 Task: Add start condition ""after previous"".
Action: Mouse moved to (226, 108)
Screenshot: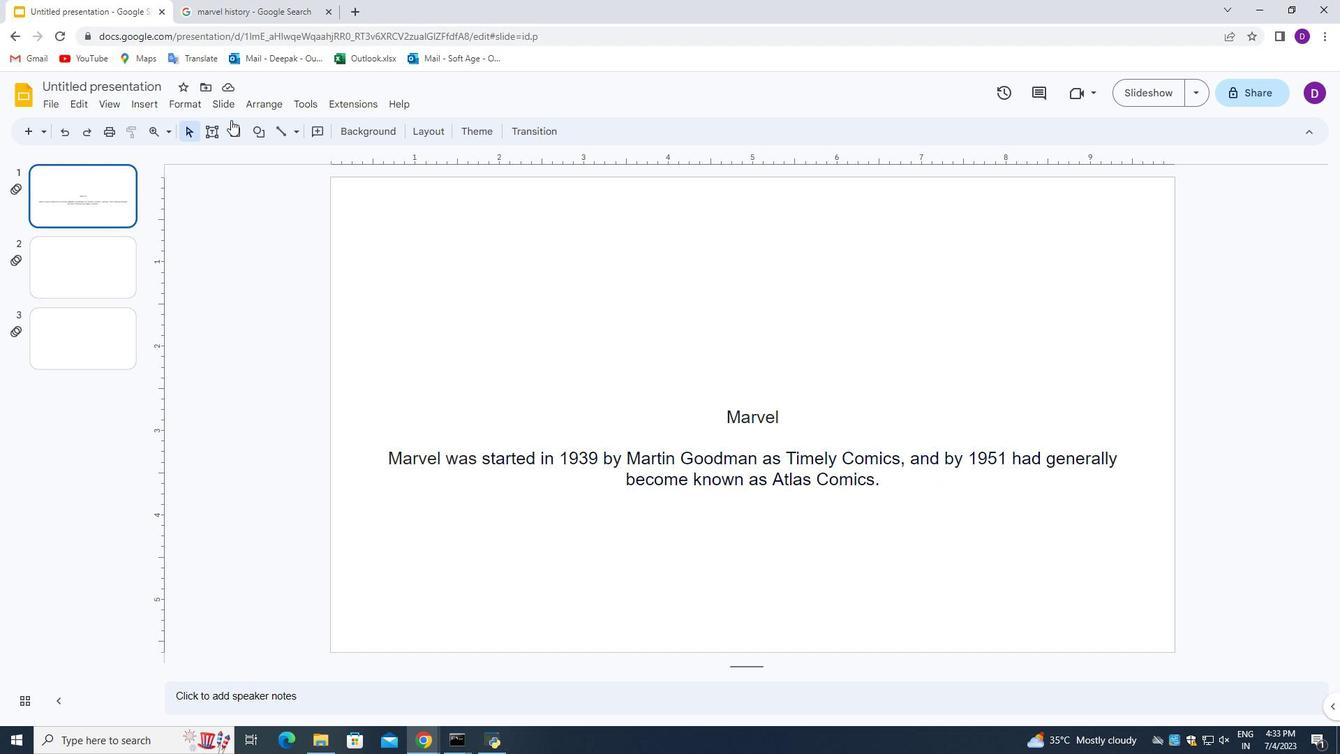 
Action: Mouse pressed left at (226, 108)
Screenshot: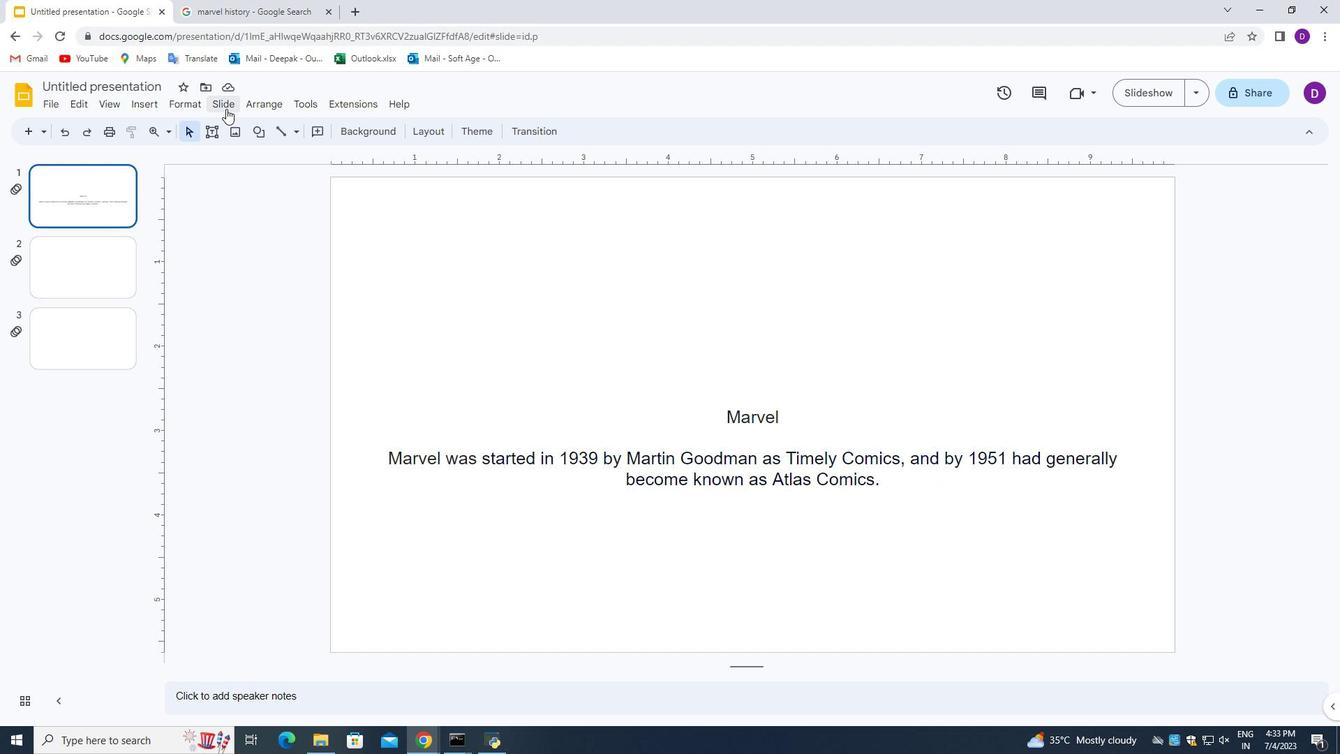 
Action: Mouse moved to (332, 288)
Screenshot: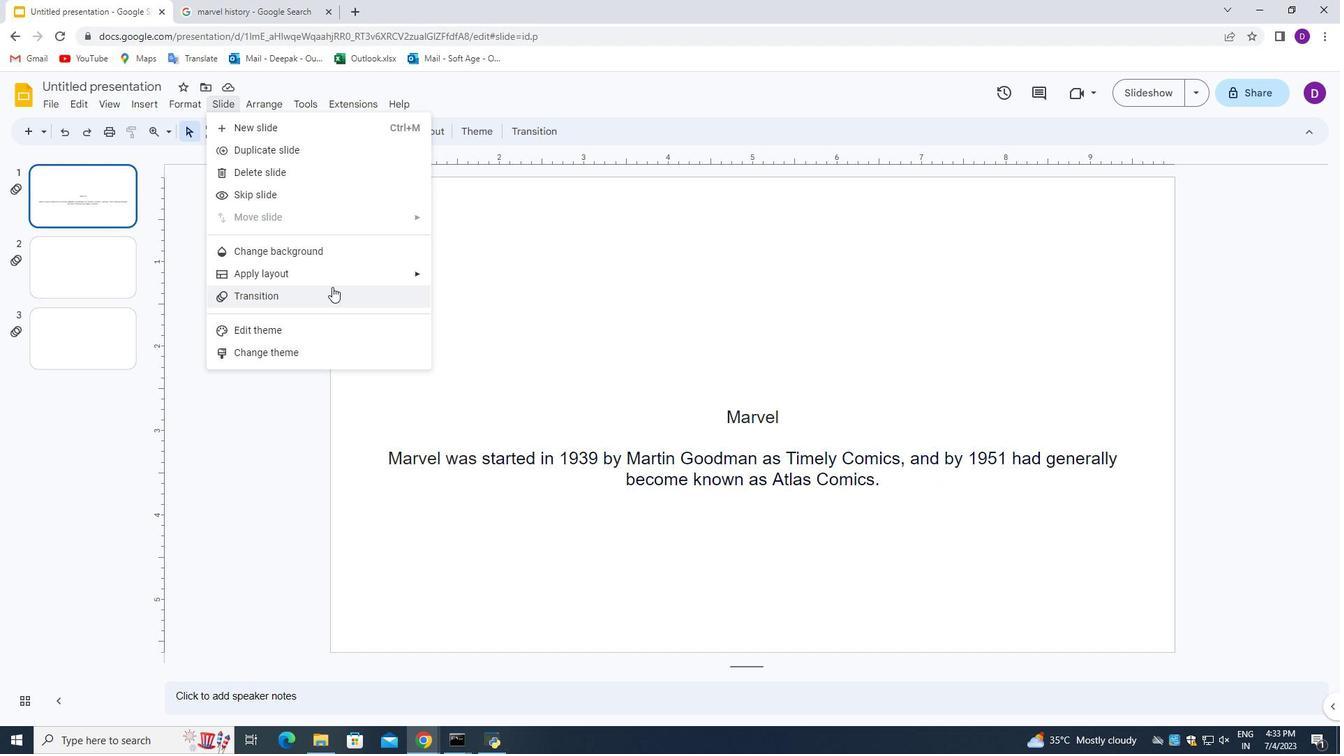 
Action: Mouse pressed left at (332, 288)
Screenshot: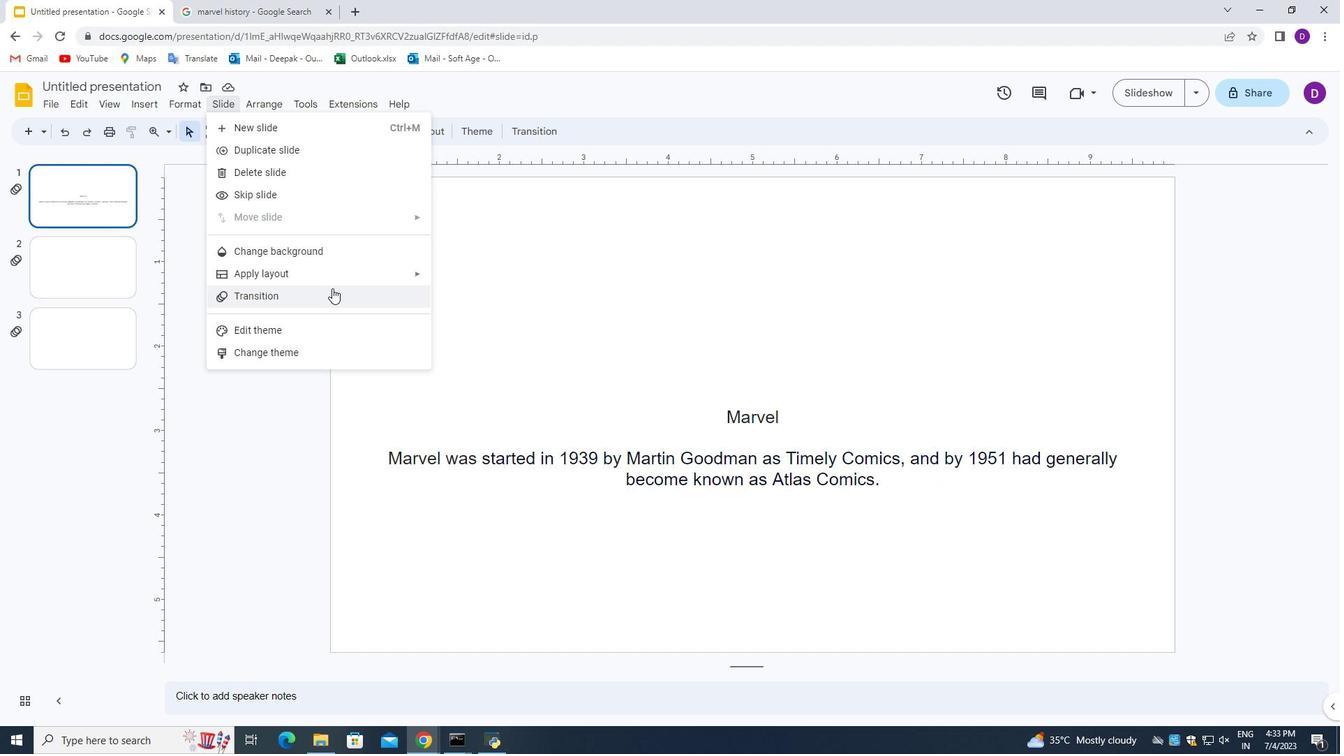 
Action: Mouse moved to (1136, 434)
Screenshot: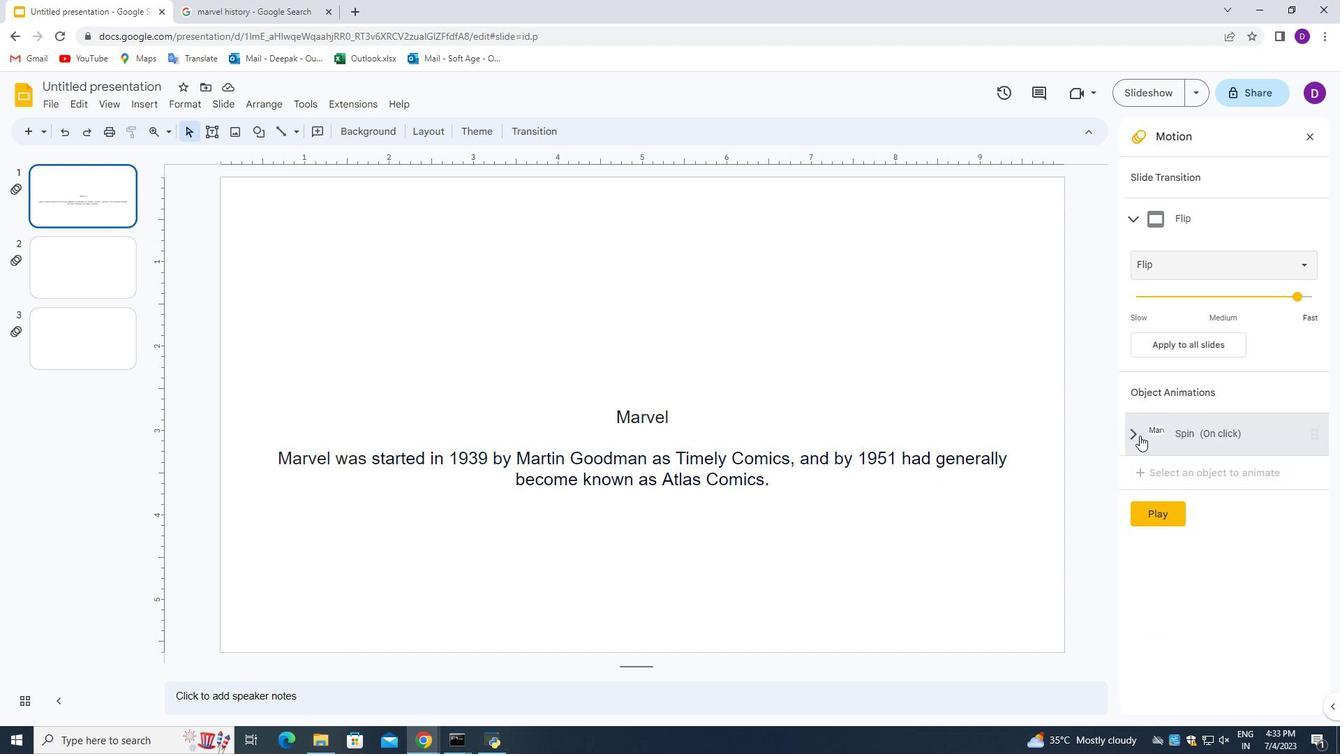 
Action: Mouse pressed left at (1136, 434)
Screenshot: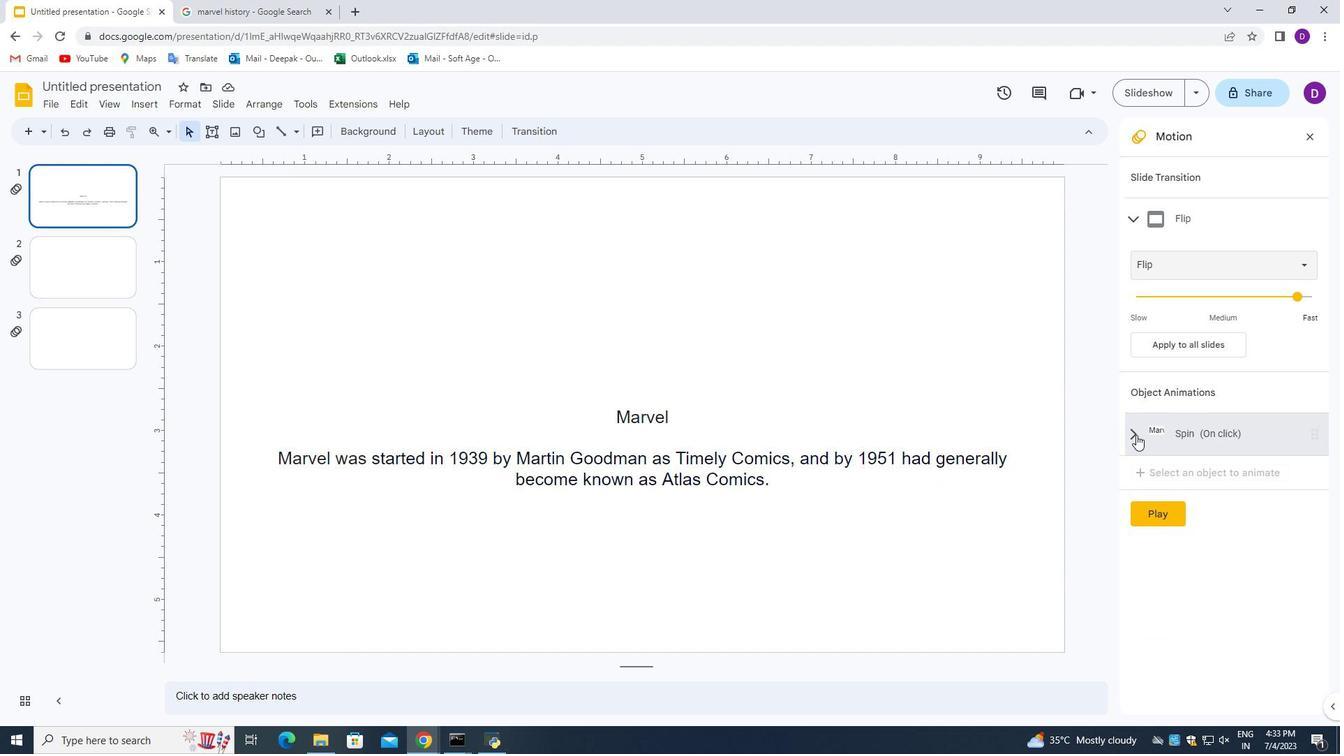 
Action: Mouse moved to (1276, 389)
Screenshot: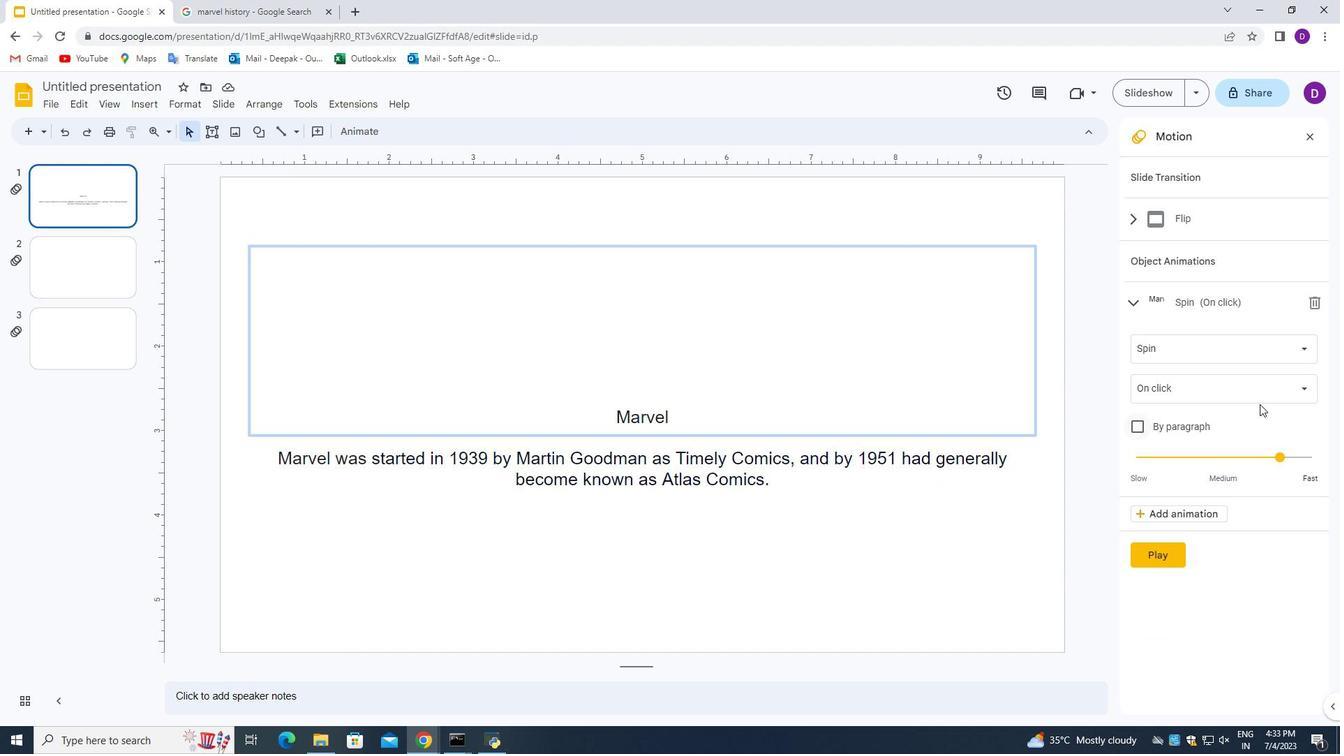 
Action: Mouse pressed left at (1276, 389)
Screenshot: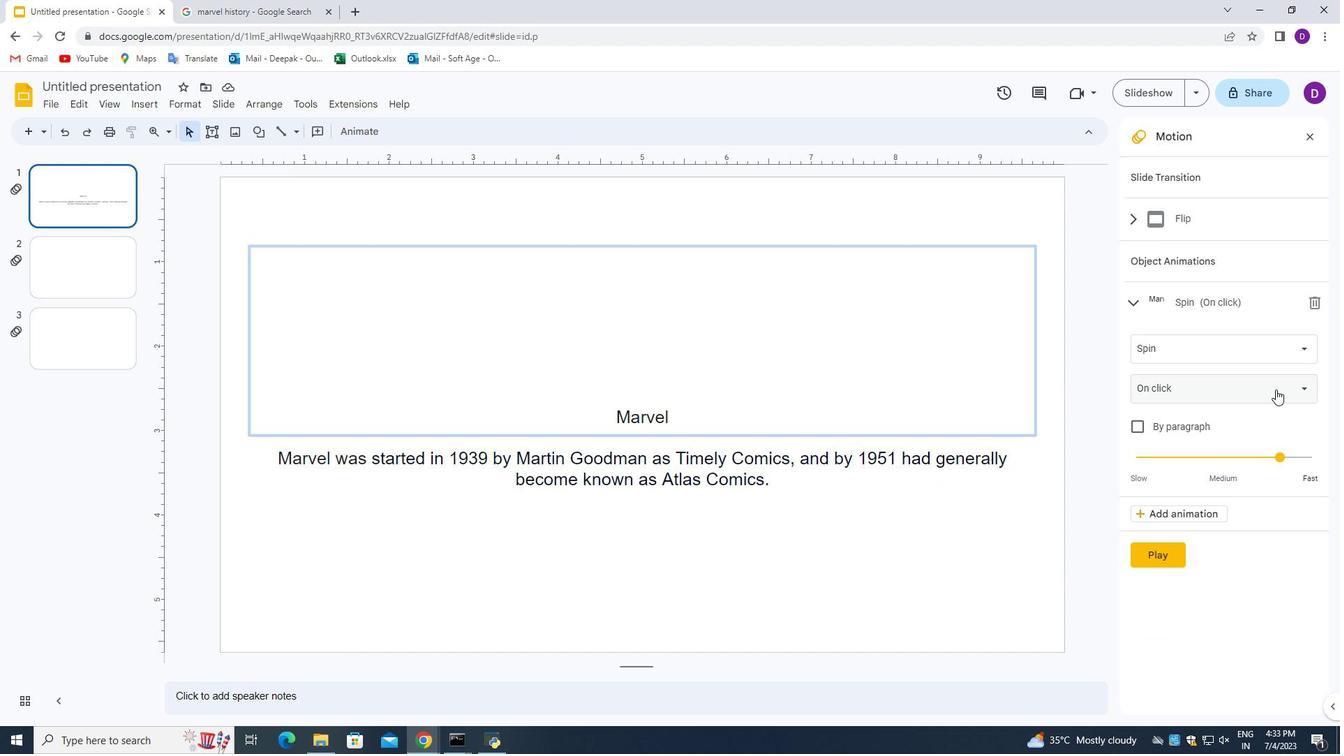 
Action: Mouse moved to (1190, 439)
Screenshot: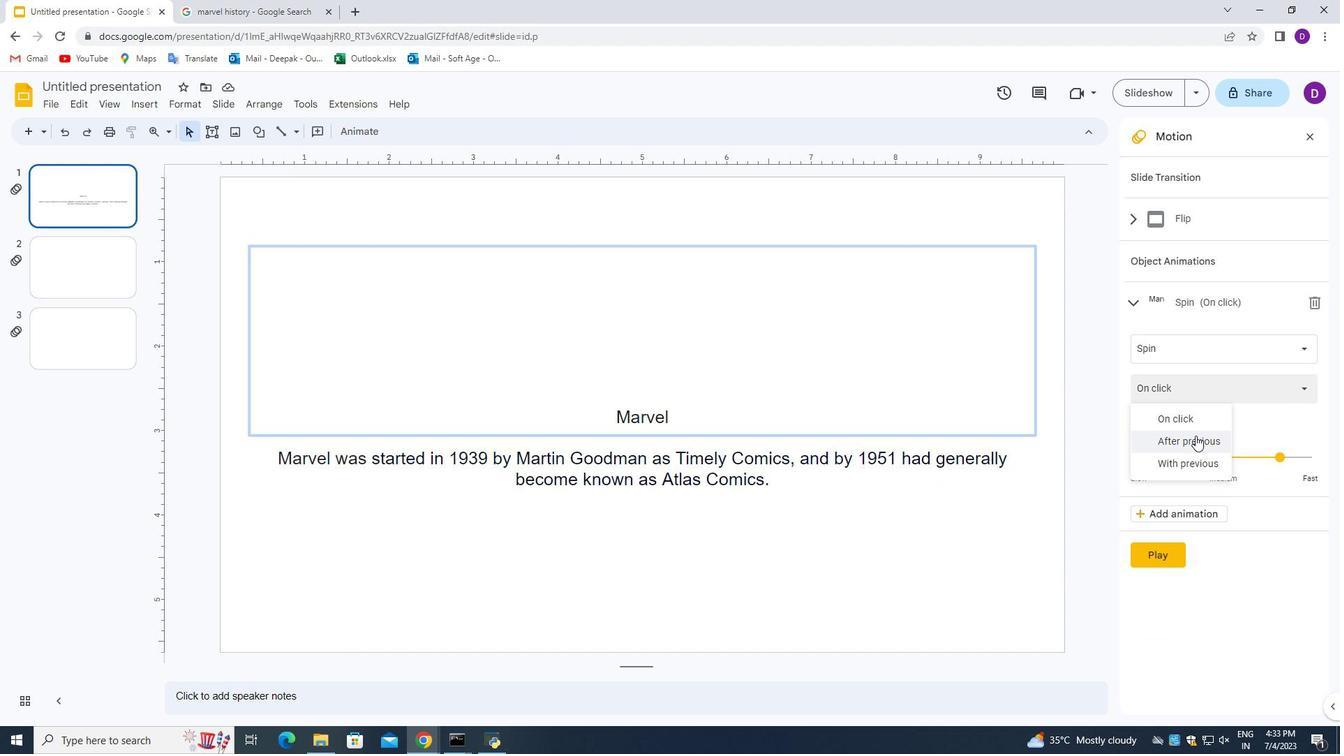 
Action: Mouse pressed left at (1190, 439)
Screenshot: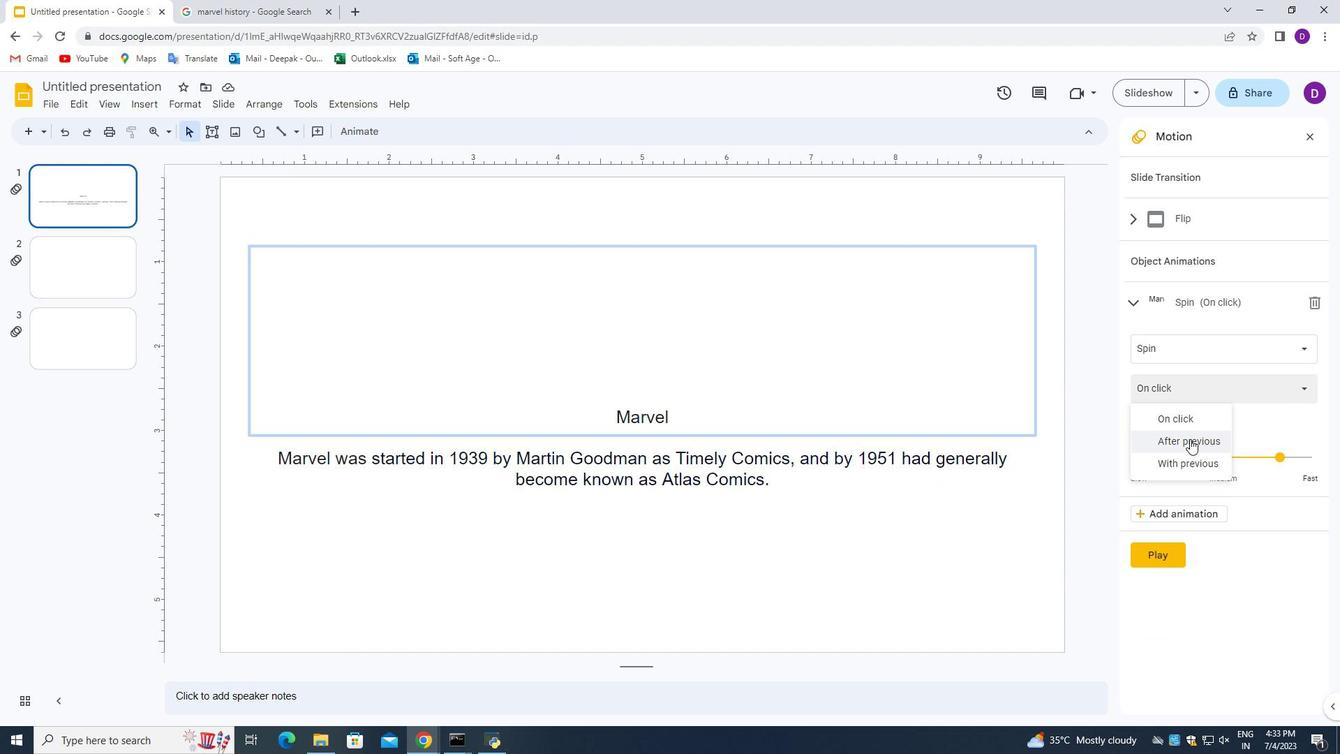 
Action: Mouse moved to (938, 369)
Screenshot: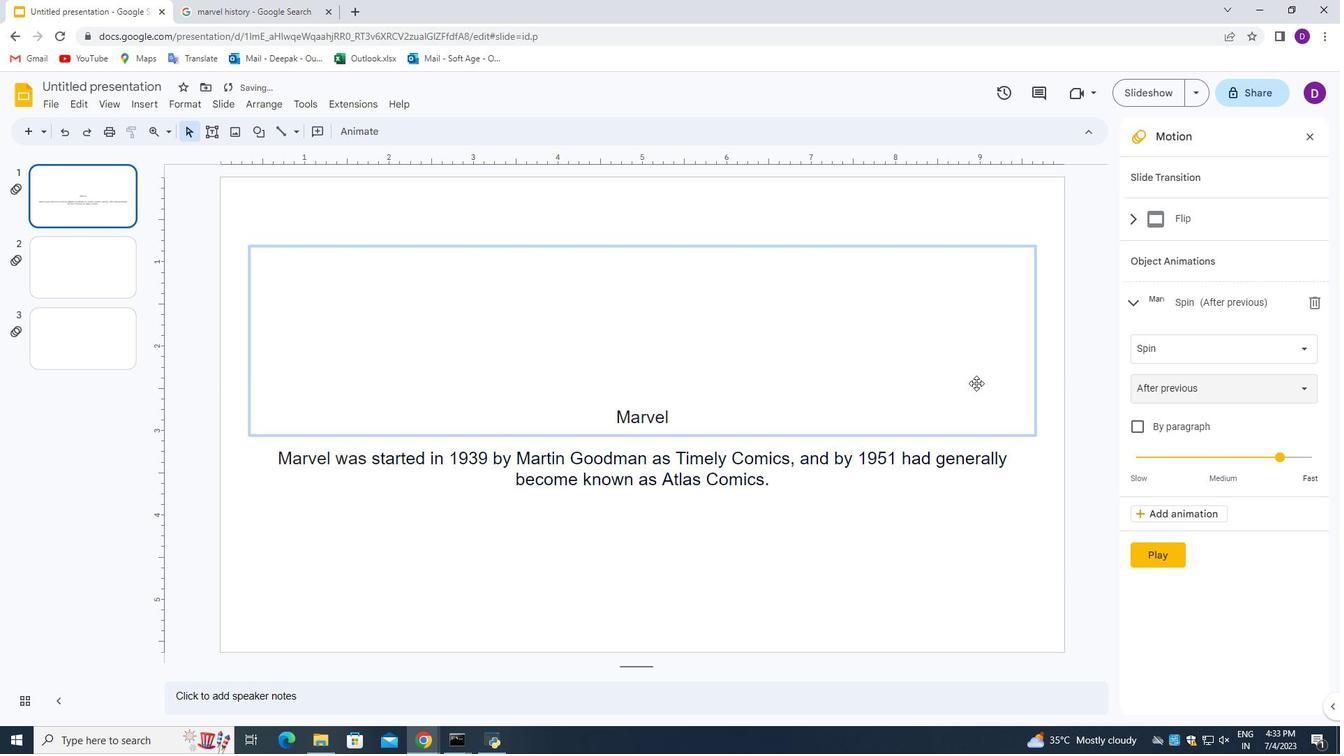 
